 Task: Open the informal letter plum template from the template gallery.
Action: Mouse moved to (61, 113)
Screenshot: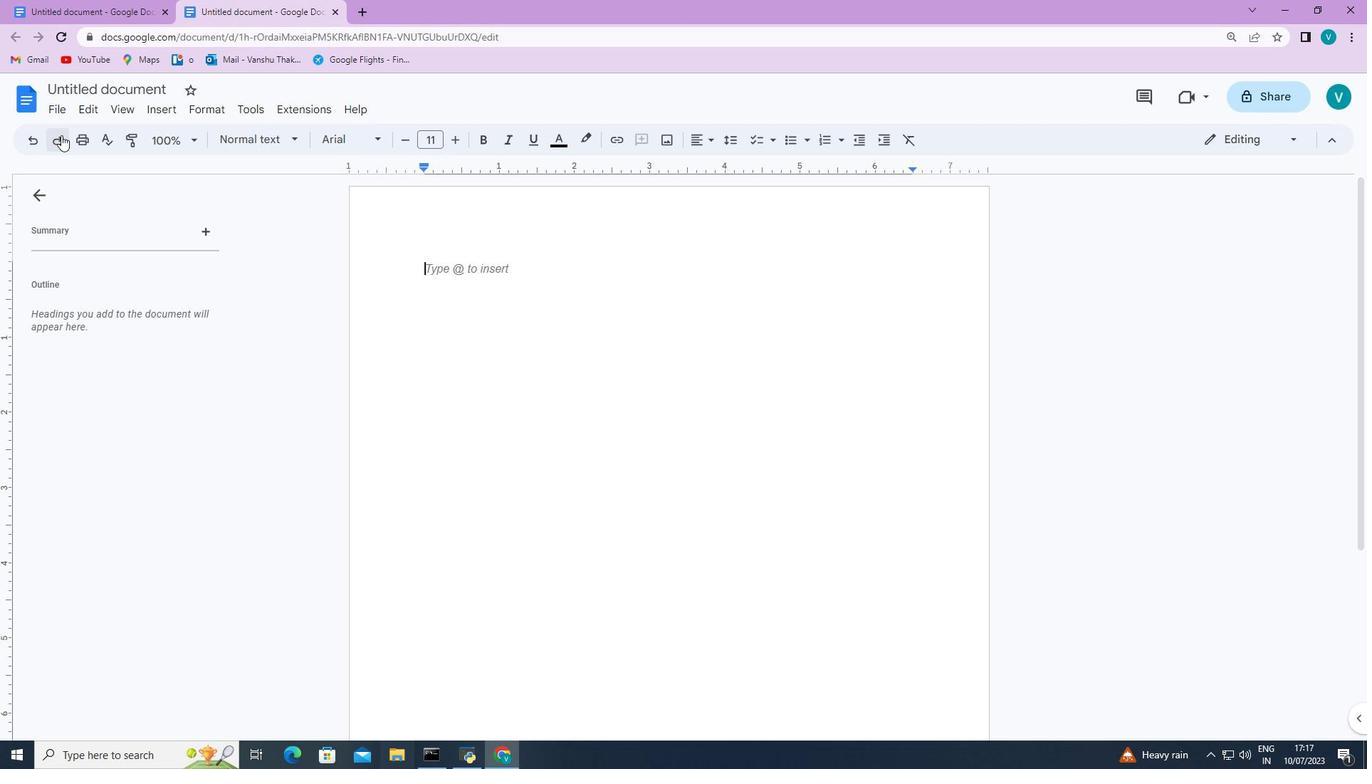 
Action: Mouse pressed left at (61, 113)
Screenshot: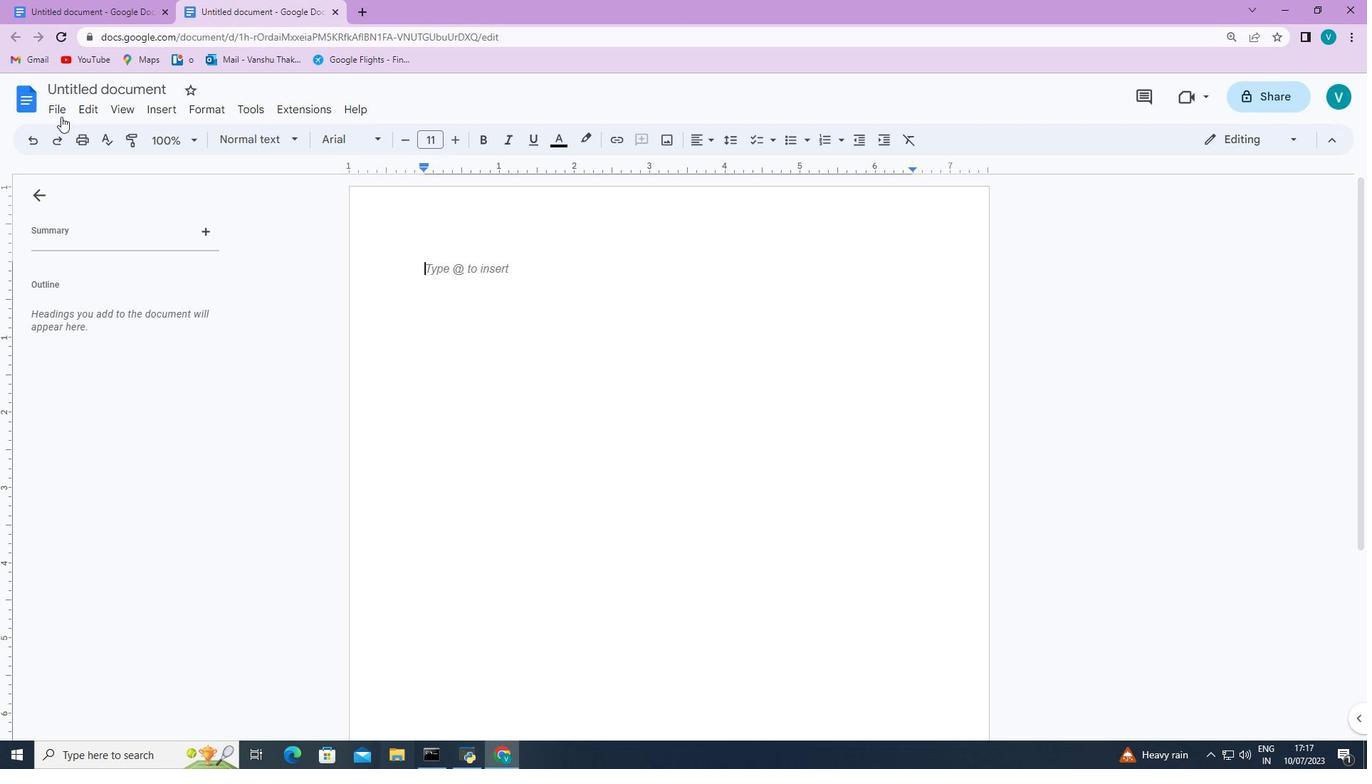 
Action: Mouse moved to (331, 162)
Screenshot: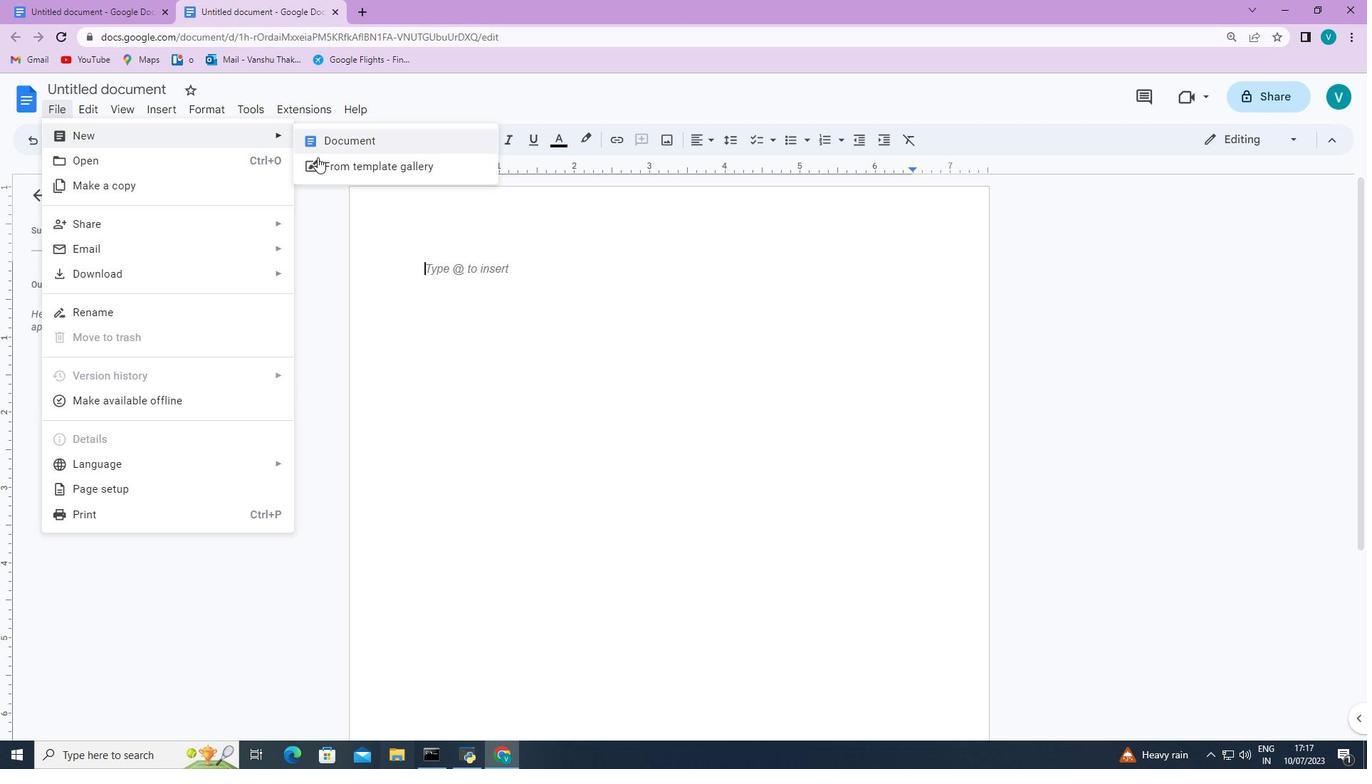 
Action: Mouse pressed left at (331, 162)
Screenshot: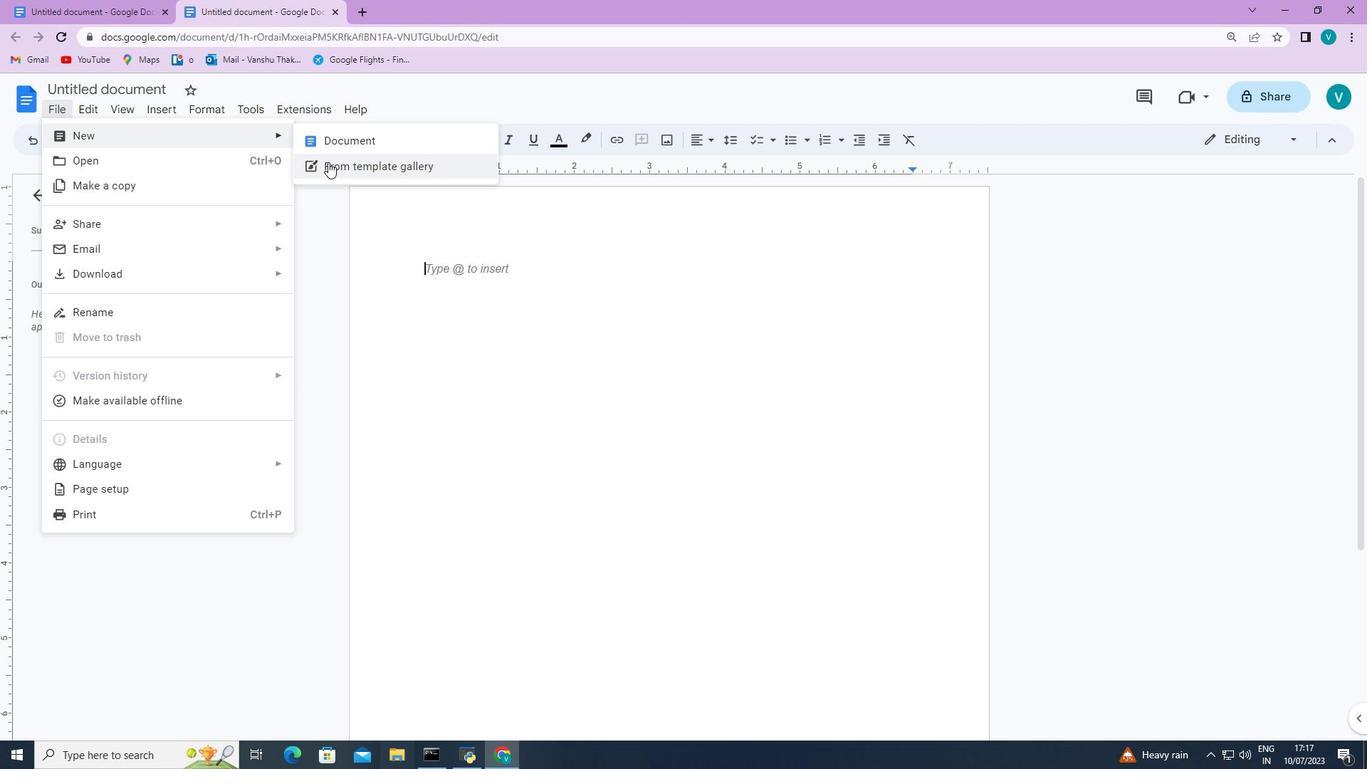 
Action: Mouse moved to (368, 344)
Screenshot: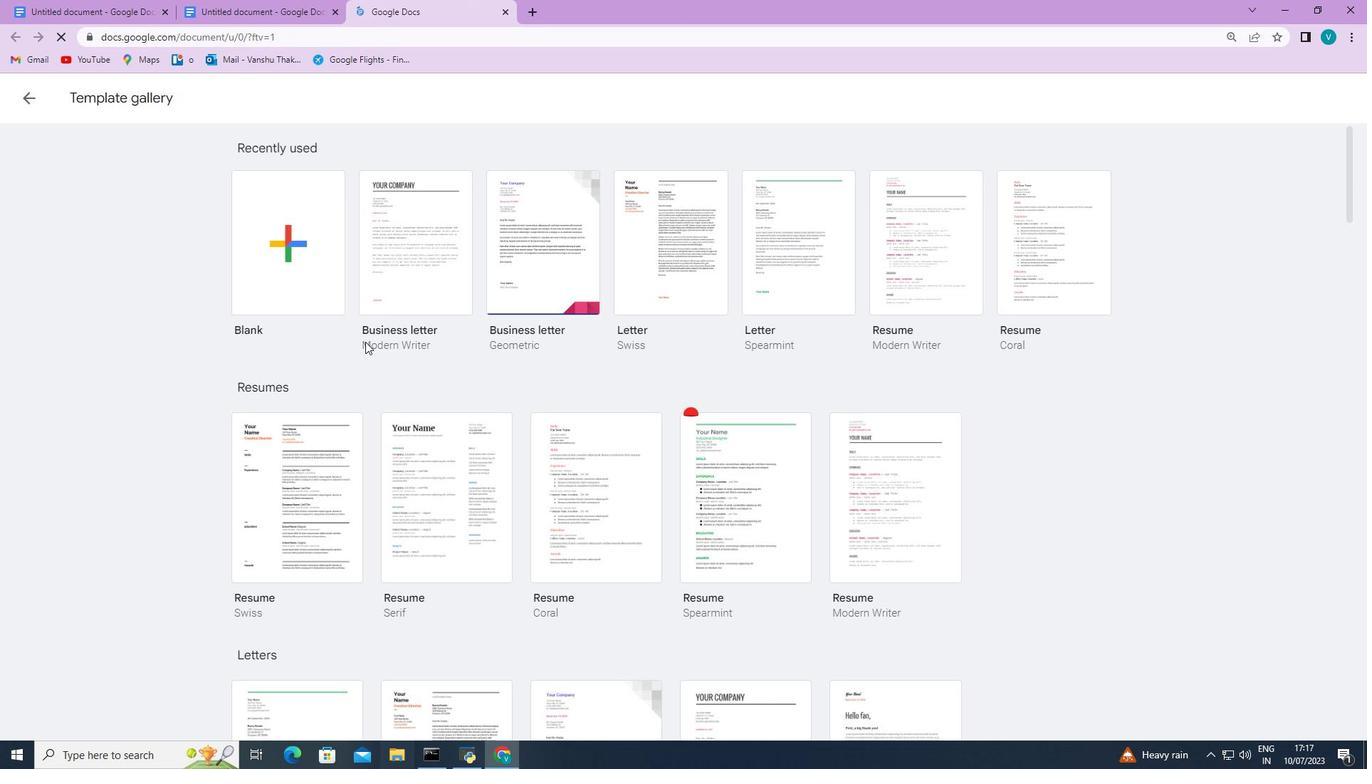 
Action: Mouse scrolled (368, 344) with delta (0, 0)
Screenshot: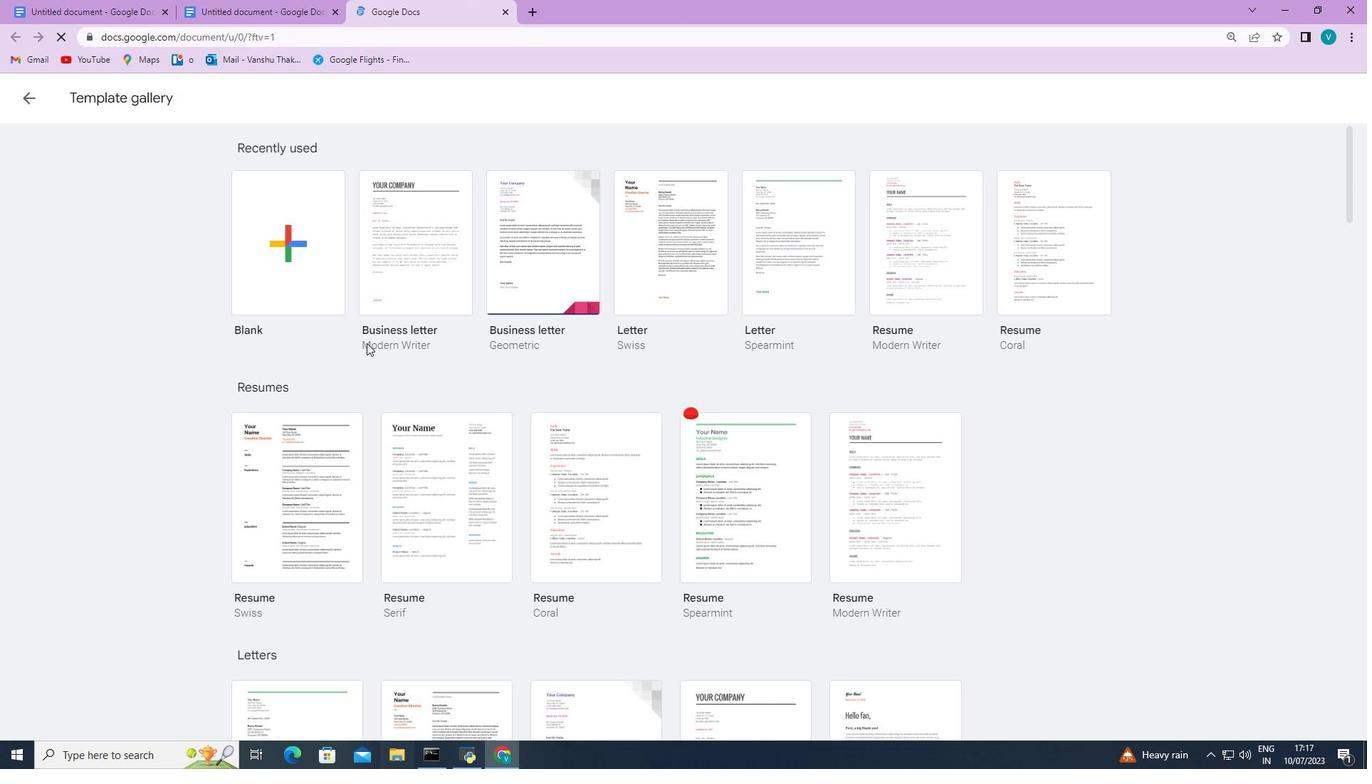 
Action: Mouse scrolled (368, 344) with delta (0, 0)
Screenshot: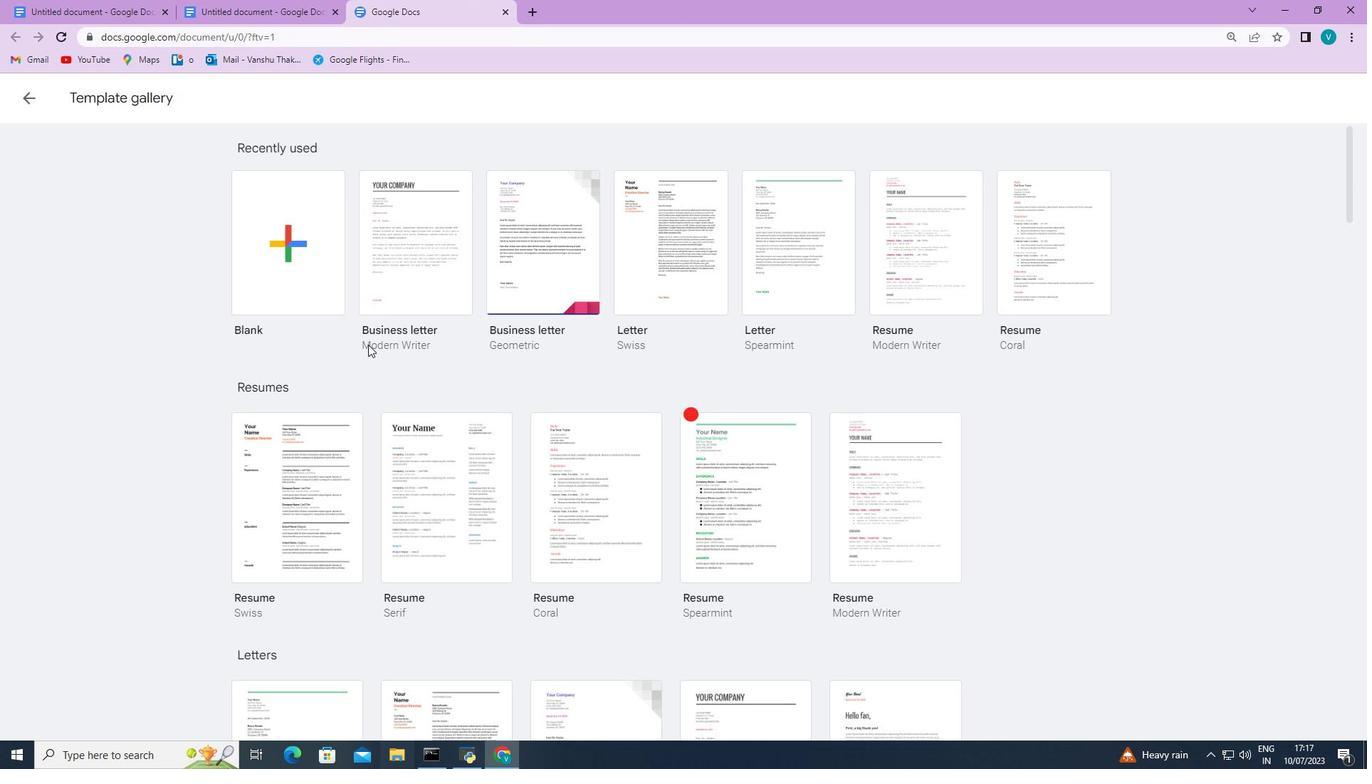 
Action: Mouse moved to (368, 344)
Screenshot: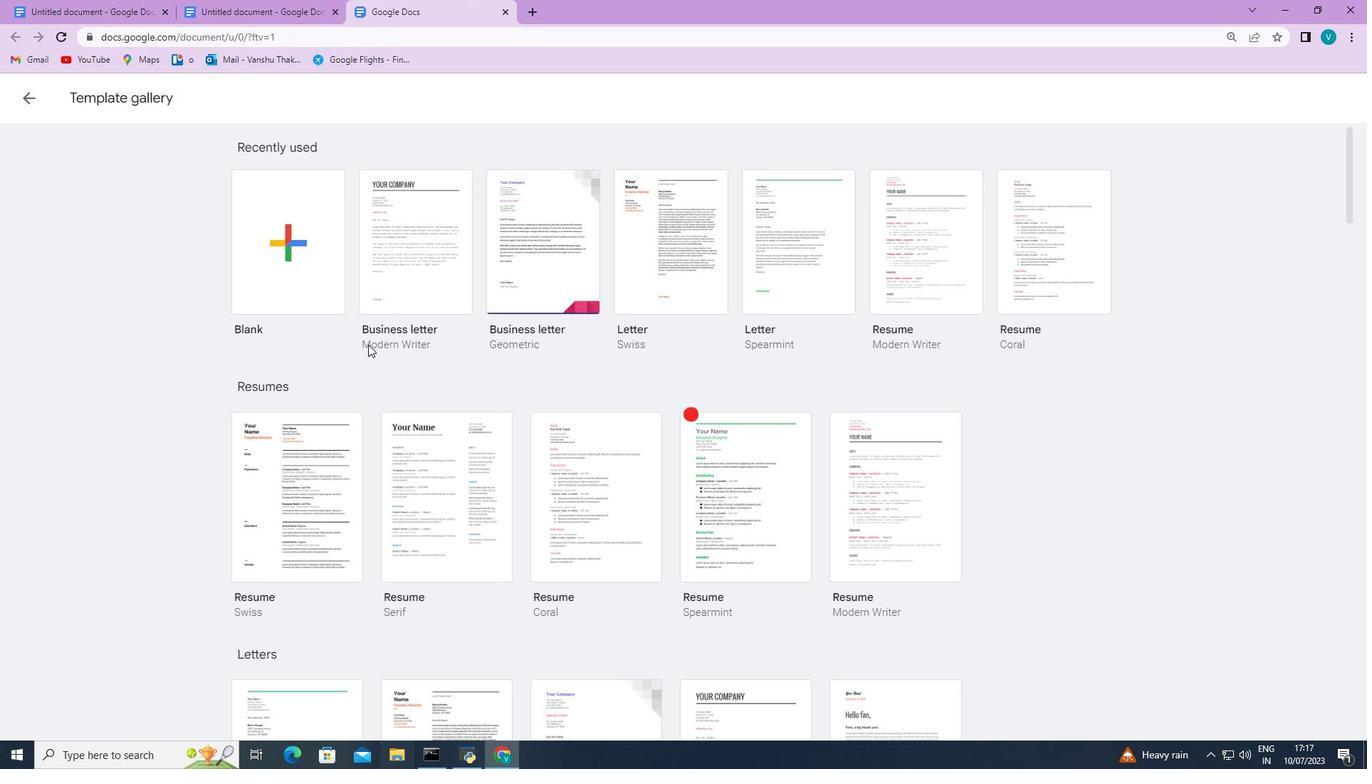 
Action: Mouse scrolled (368, 344) with delta (0, 0)
Screenshot: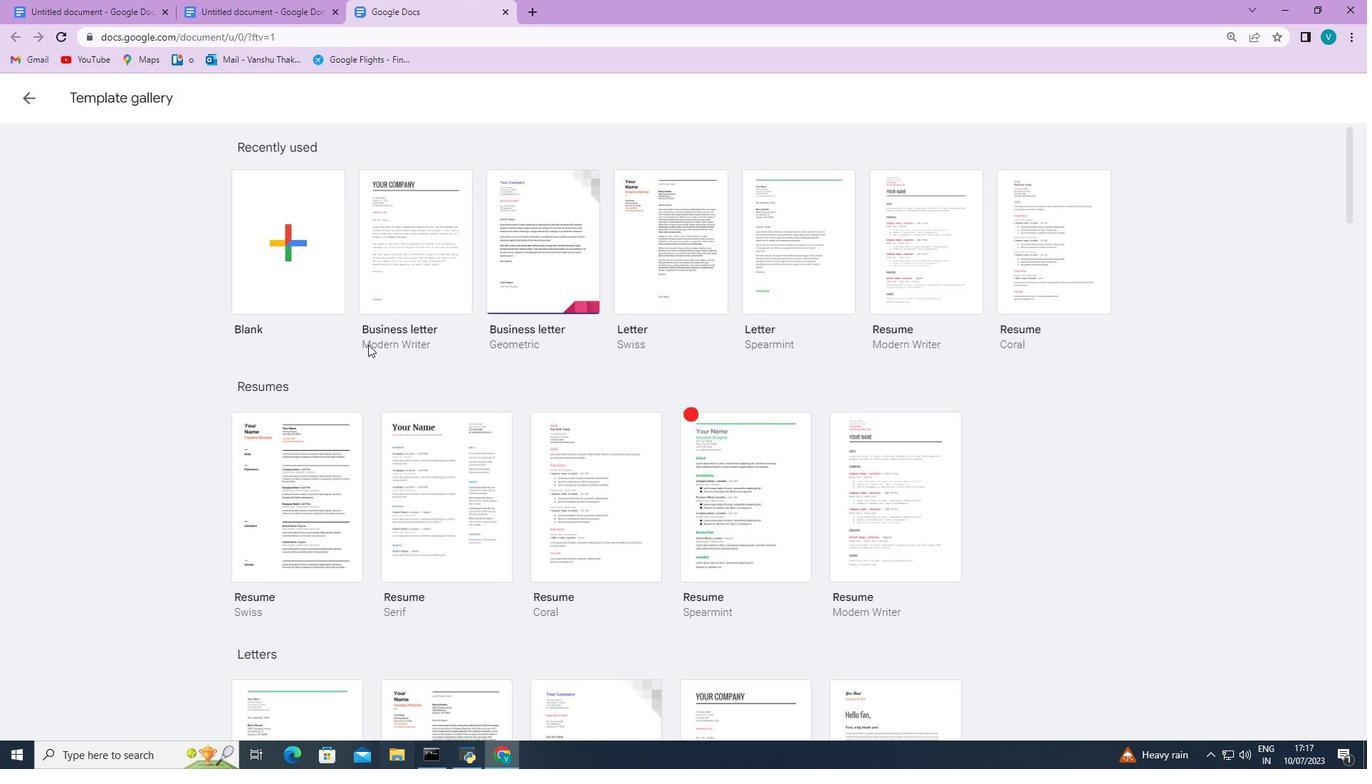 
Action: Mouse scrolled (368, 344) with delta (0, 0)
Screenshot: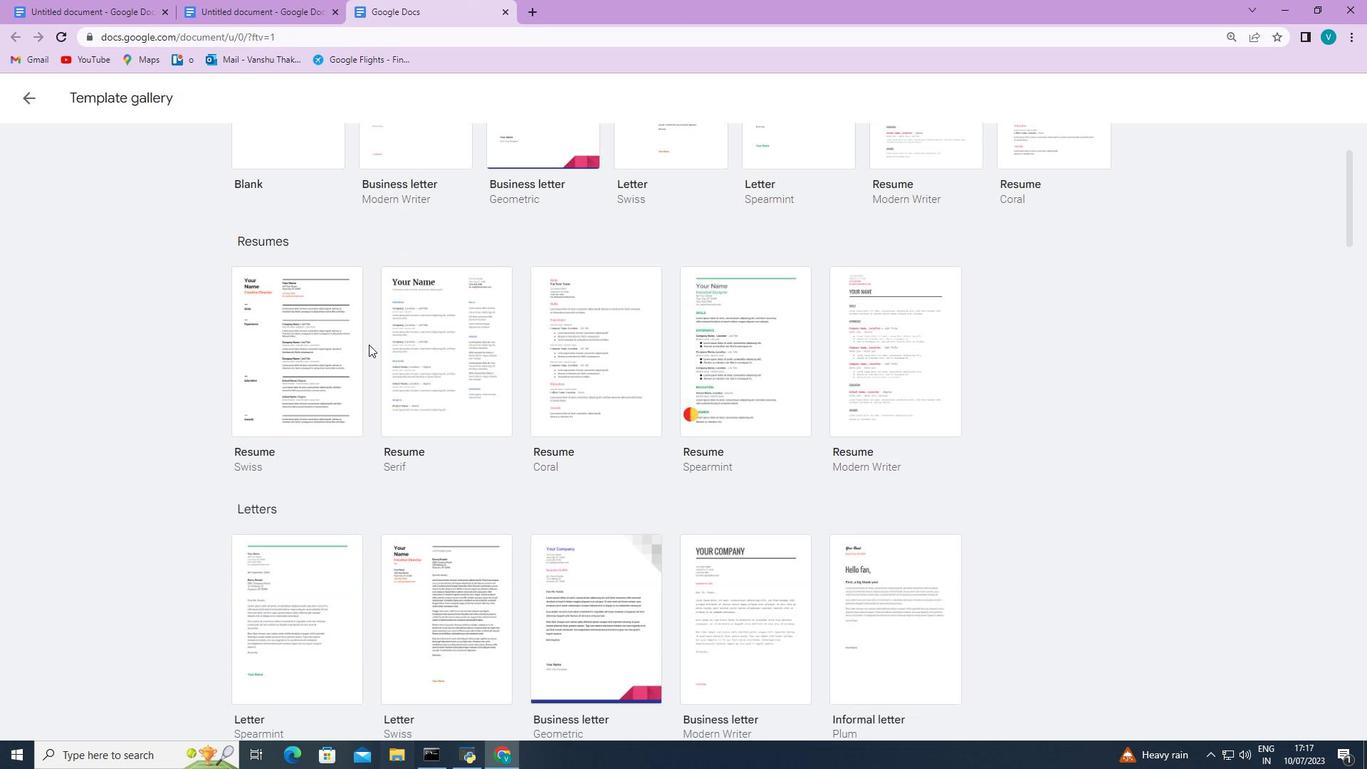 
Action: Mouse moved to (369, 344)
Screenshot: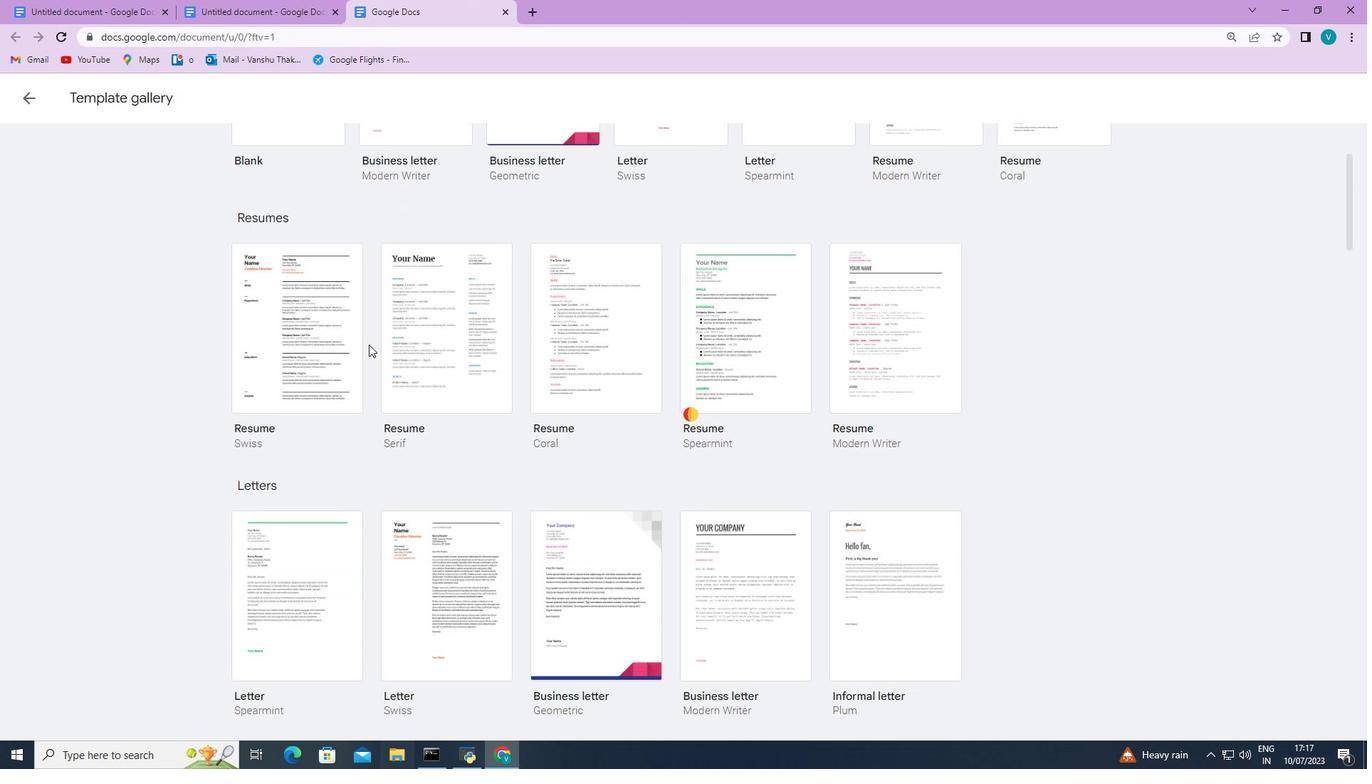 
Action: Mouse scrolled (369, 344) with delta (0, 0)
Screenshot: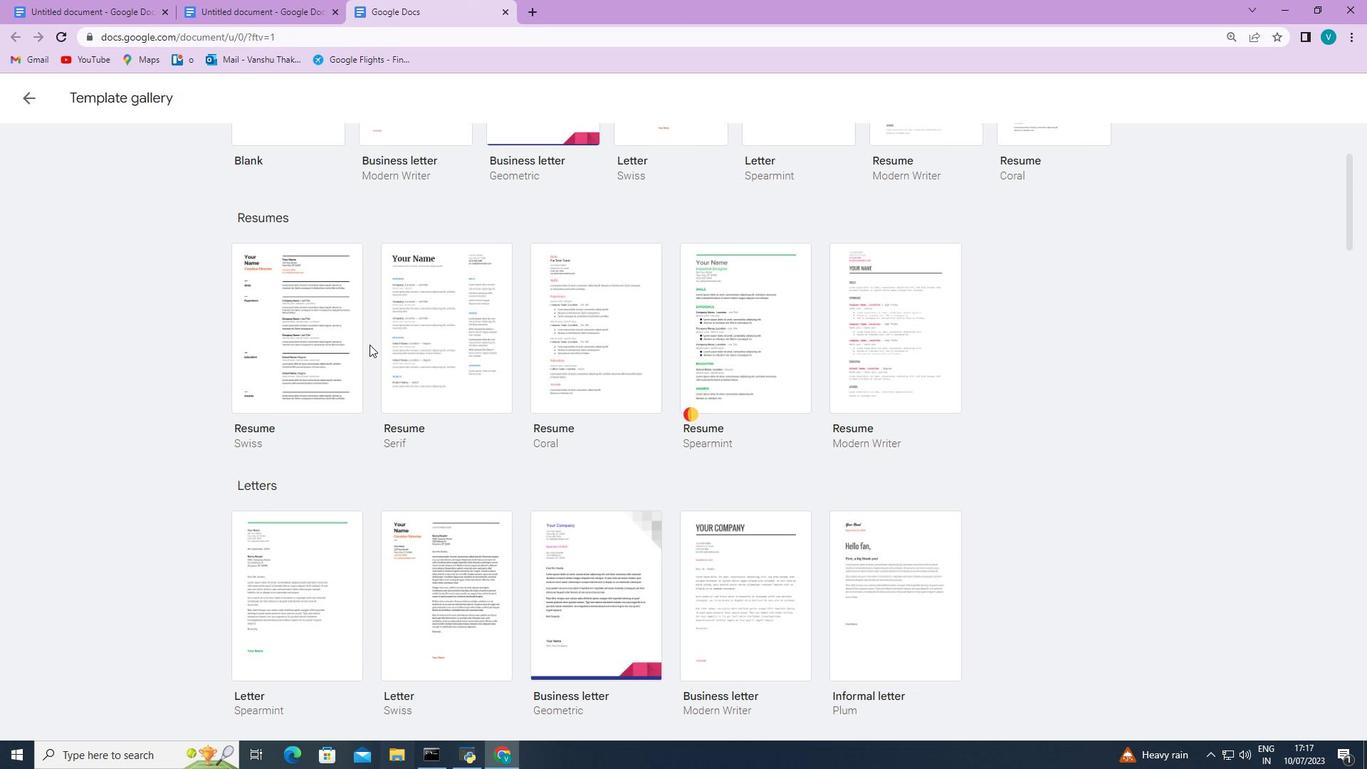 
Action: Mouse moved to (887, 372)
Screenshot: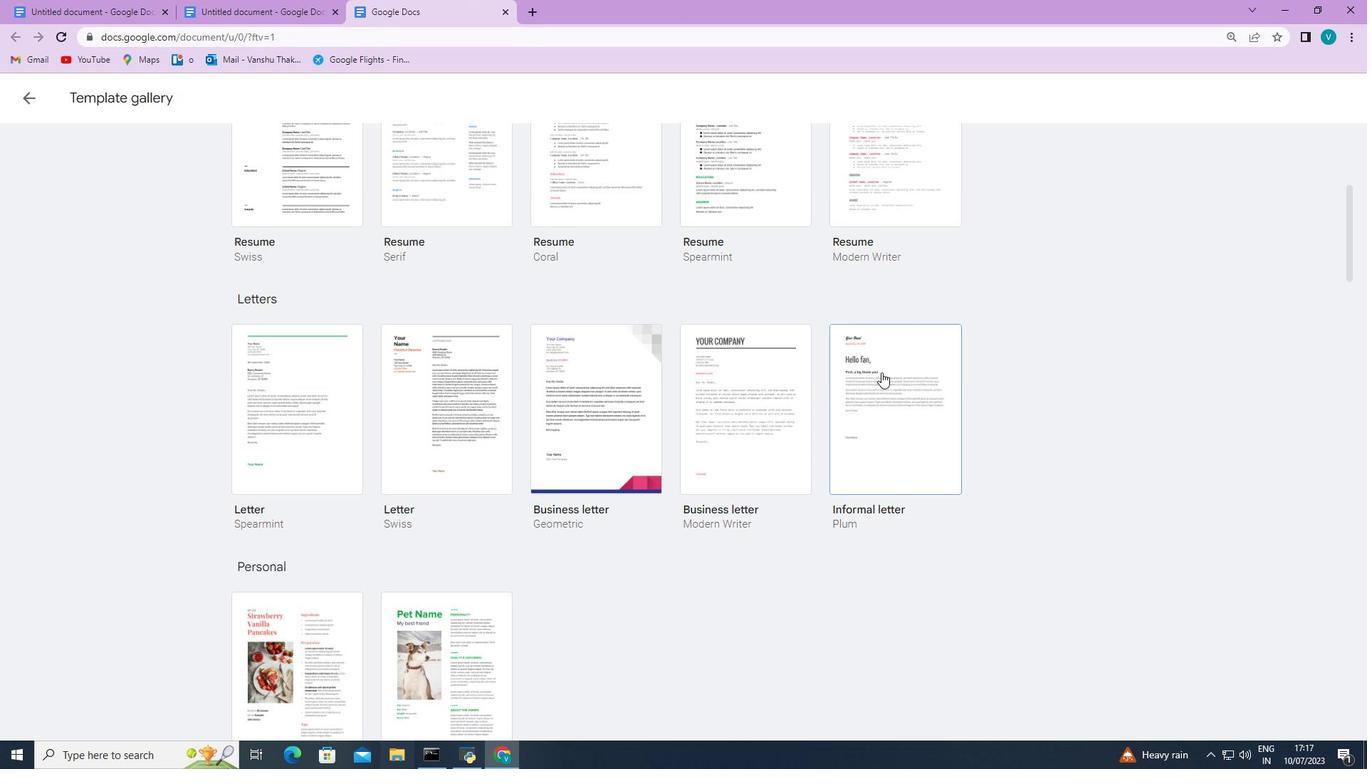 
Action: Mouse pressed left at (887, 372)
Screenshot: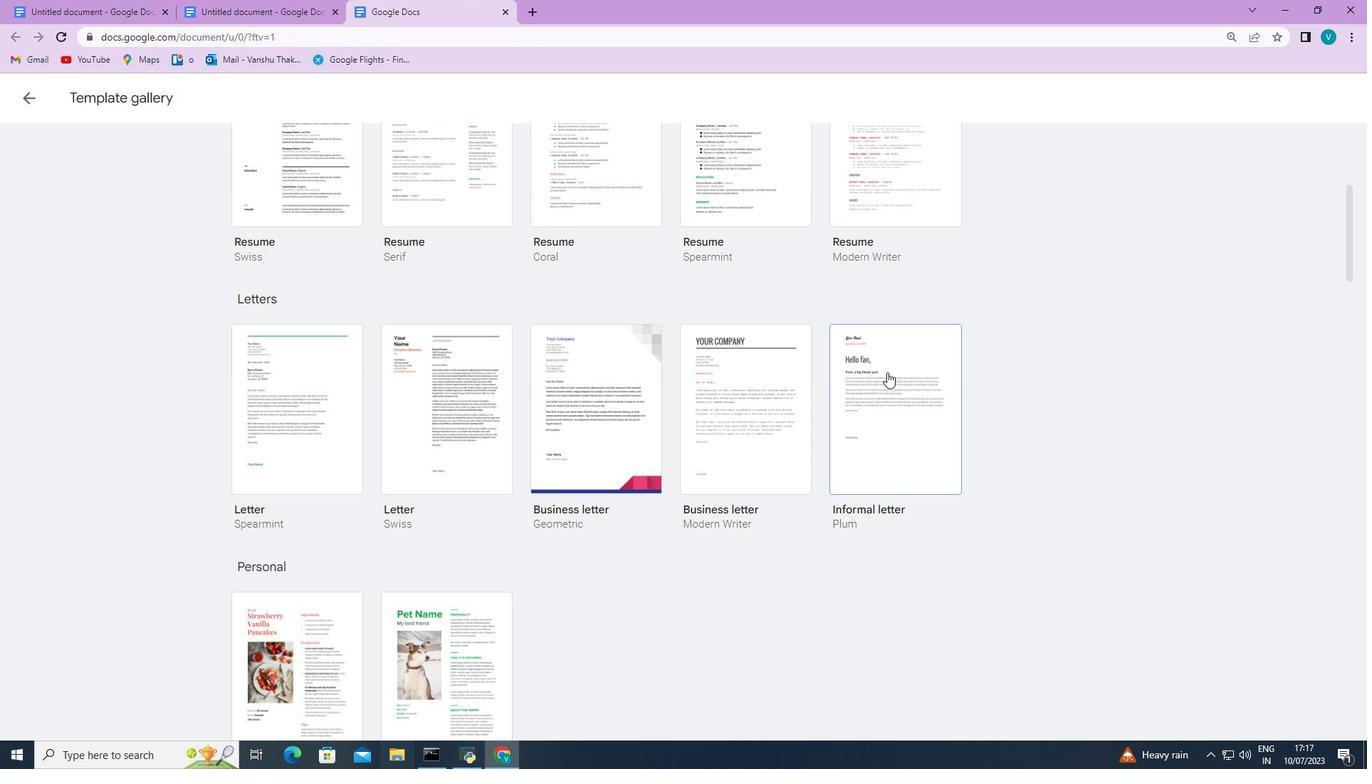 
Action: Mouse moved to (626, 433)
Screenshot: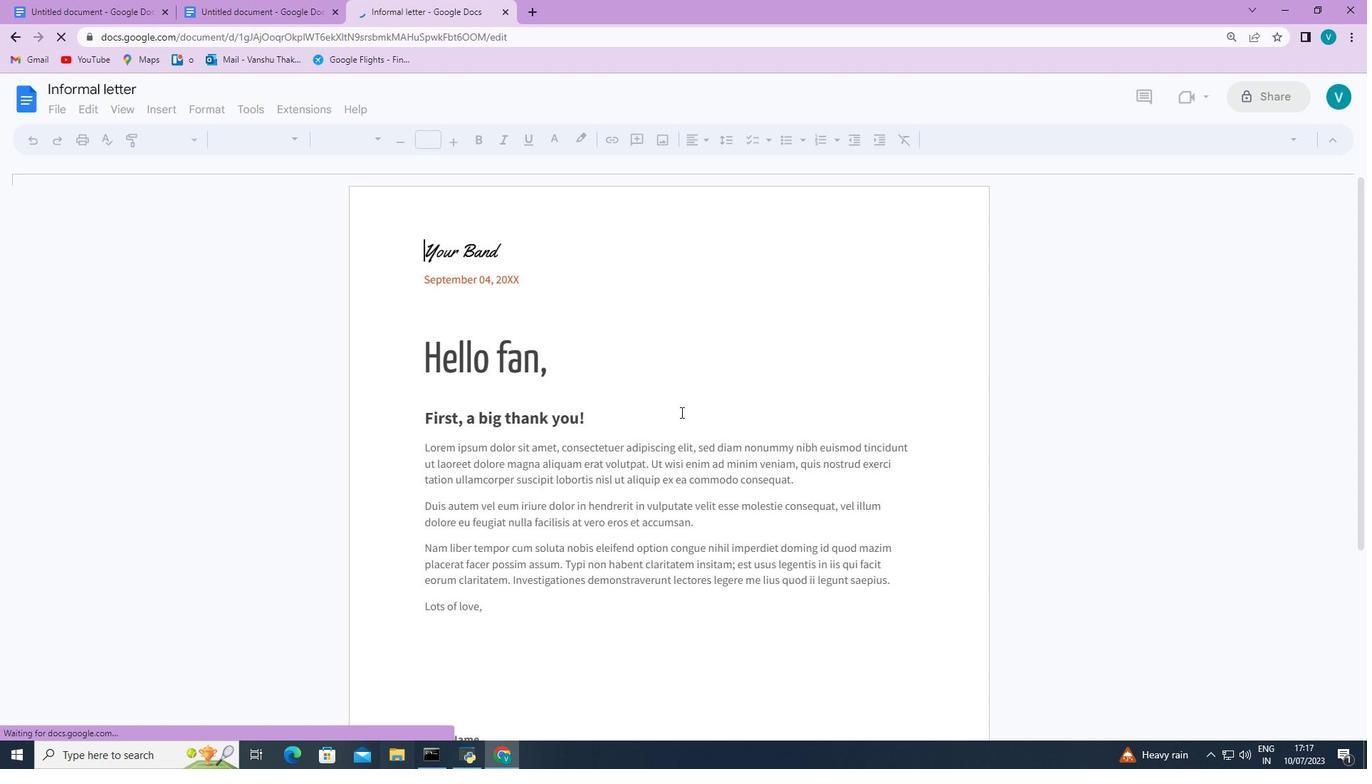 
